Task: Search for calendar events within a specific date range.
Action: Mouse moved to (25, 67)
Screenshot: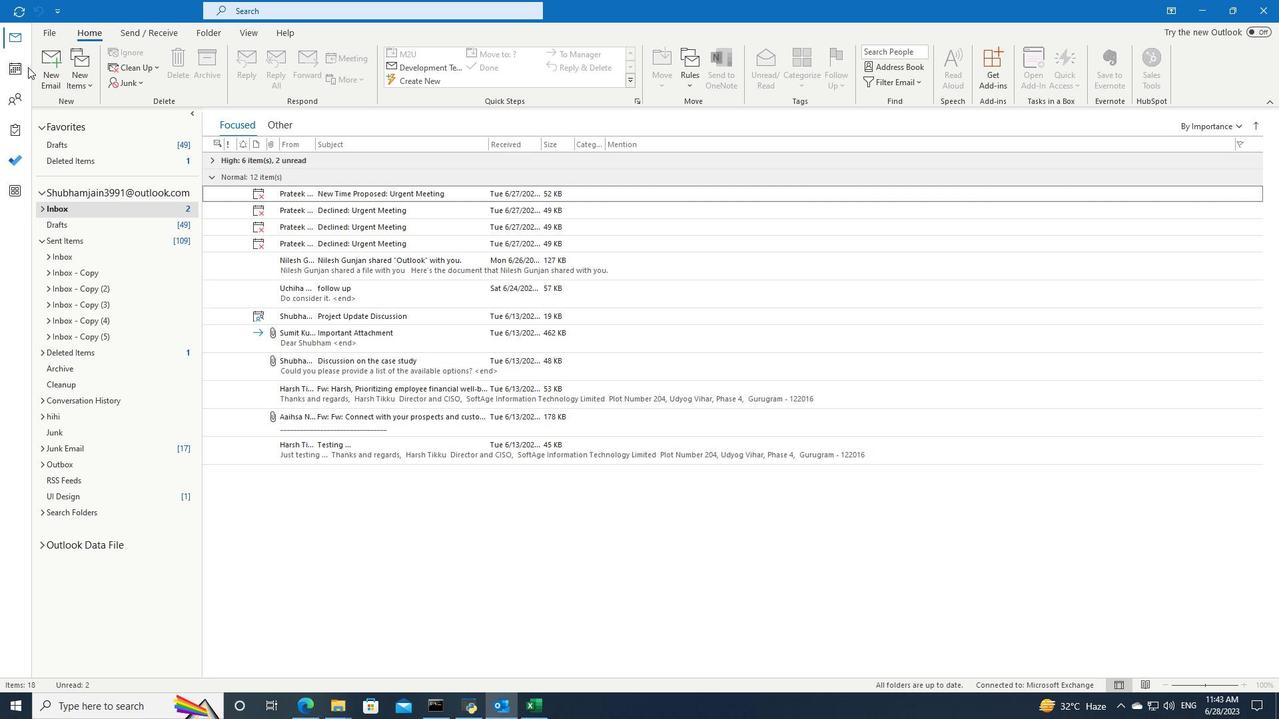 
Action: Mouse pressed left at (25, 67)
Screenshot: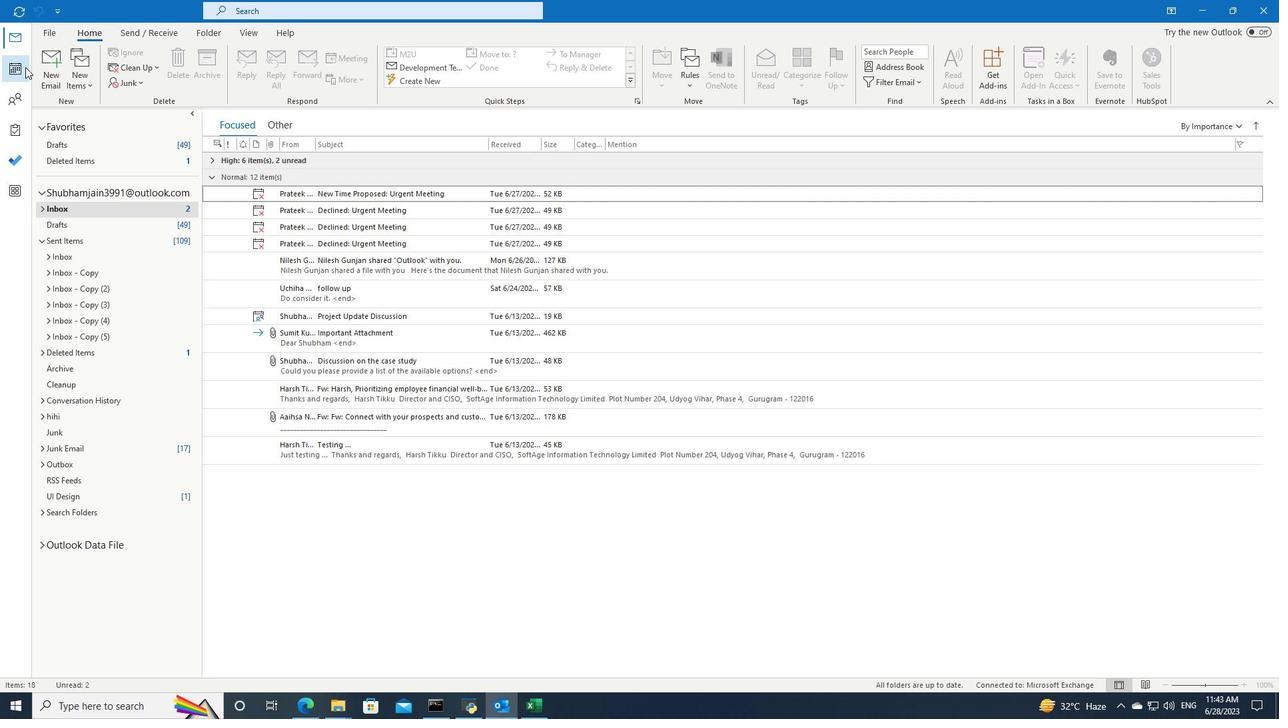 
Action: Mouse moved to (519, 13)
Screenshot: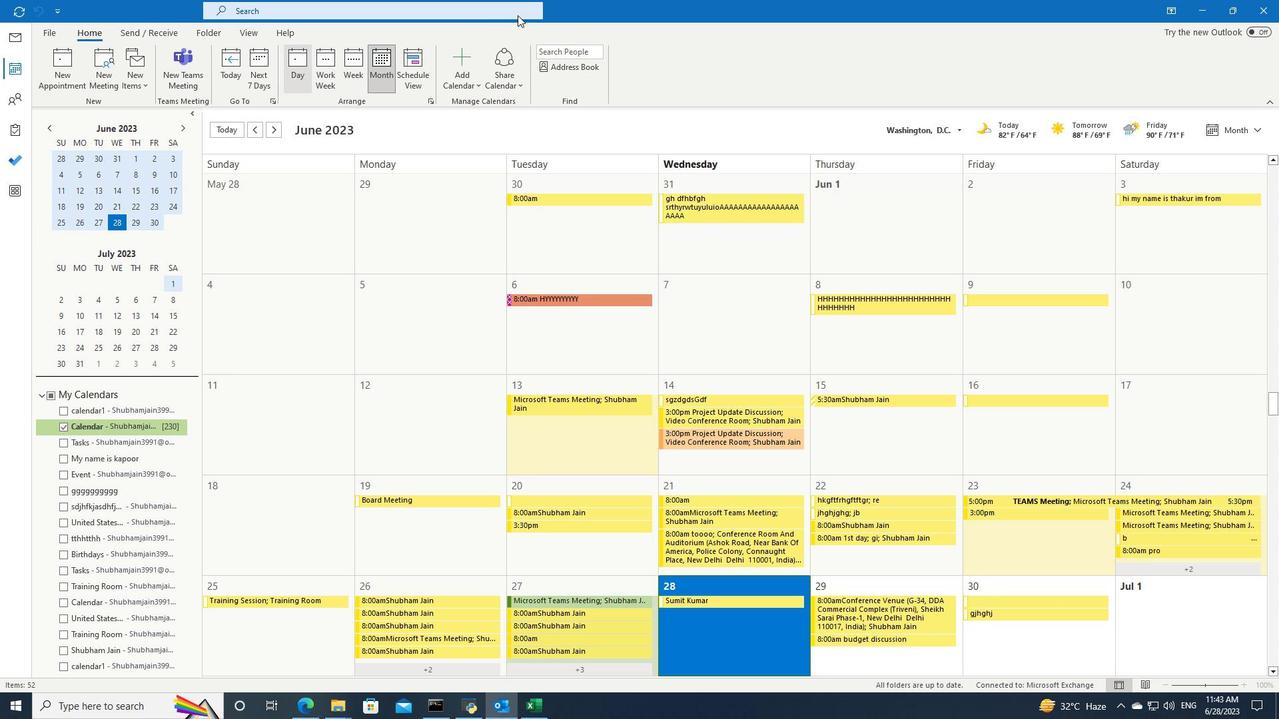 
Action: Mouse pressed left at (519, 13)
Screenshot: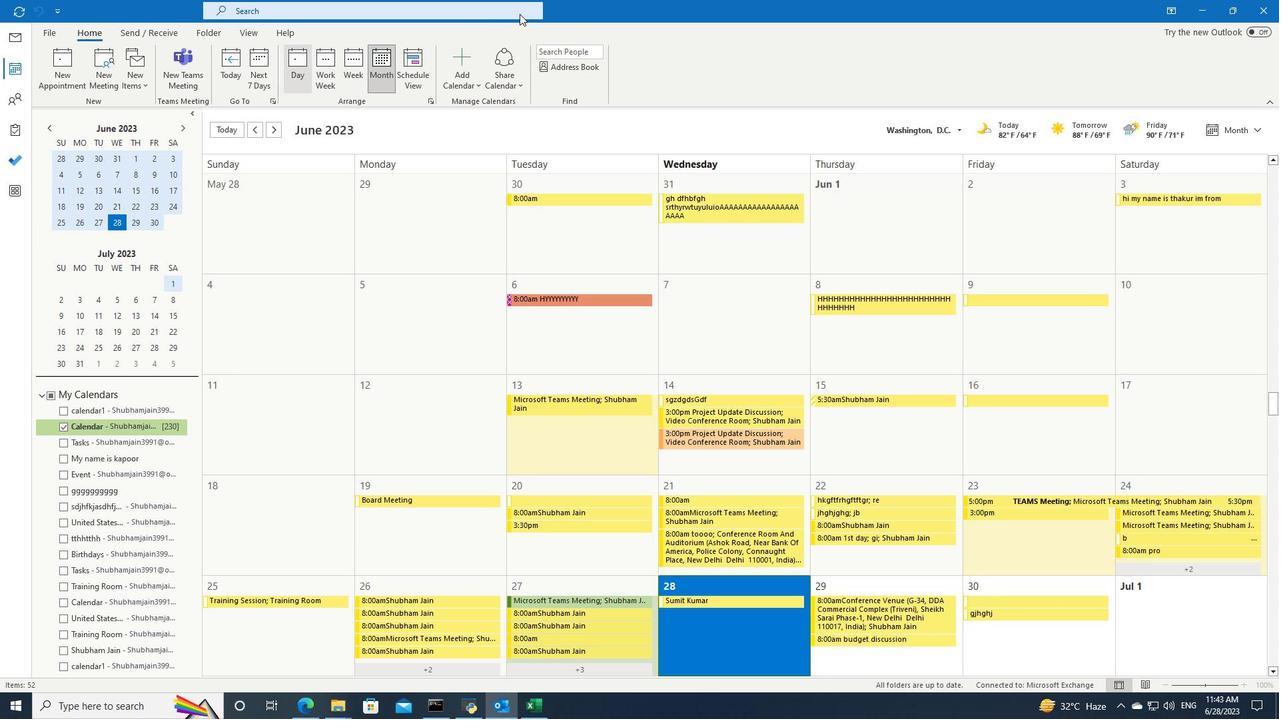 
Action: Mouse pressed left at (519, 13)
Screenshot: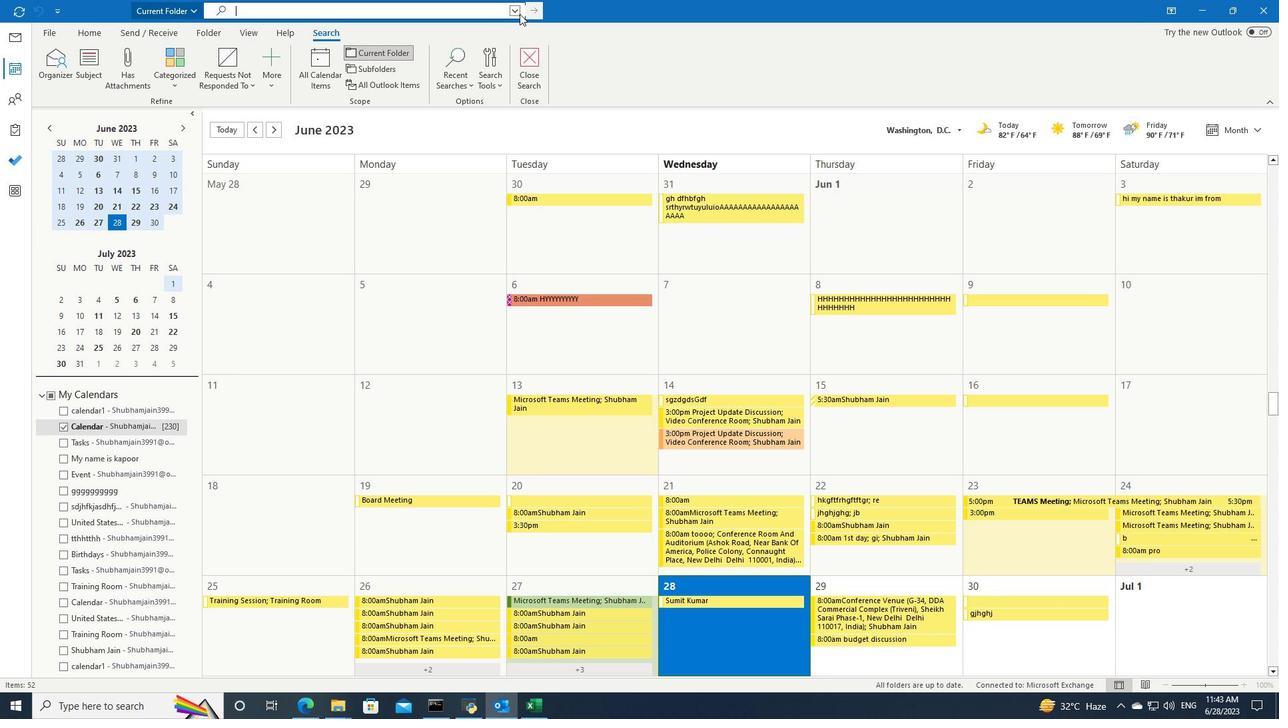 
Action: Mouse moved to (522, 33)
Screenshot: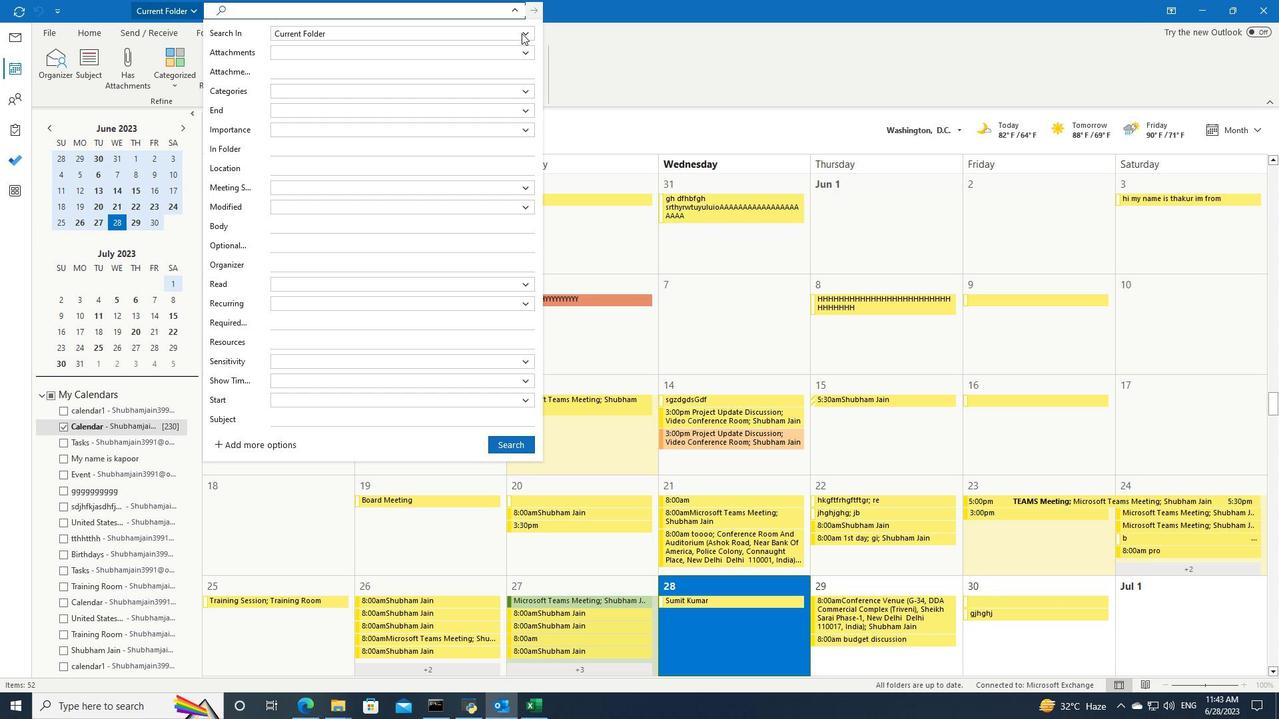 
Action: Mouse pressed left at (522, 33)
Screenshot: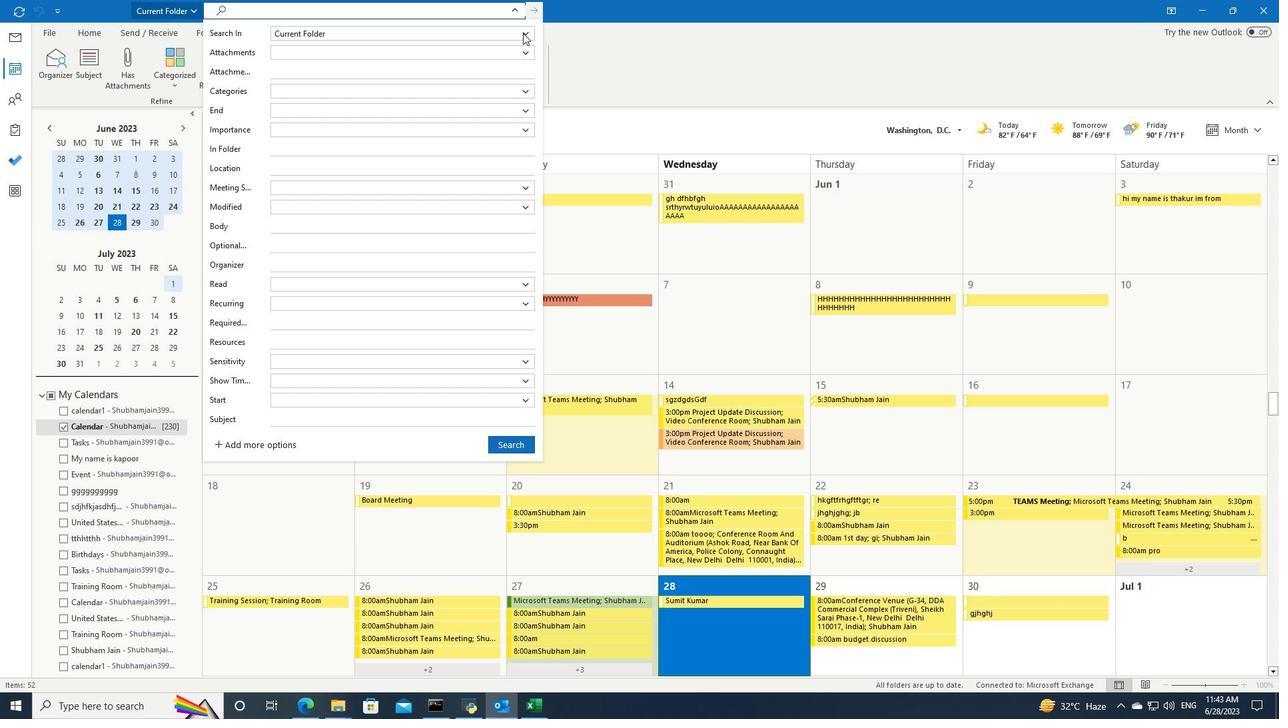 
Action: Mouse moved to (490, 76)
Screenshot: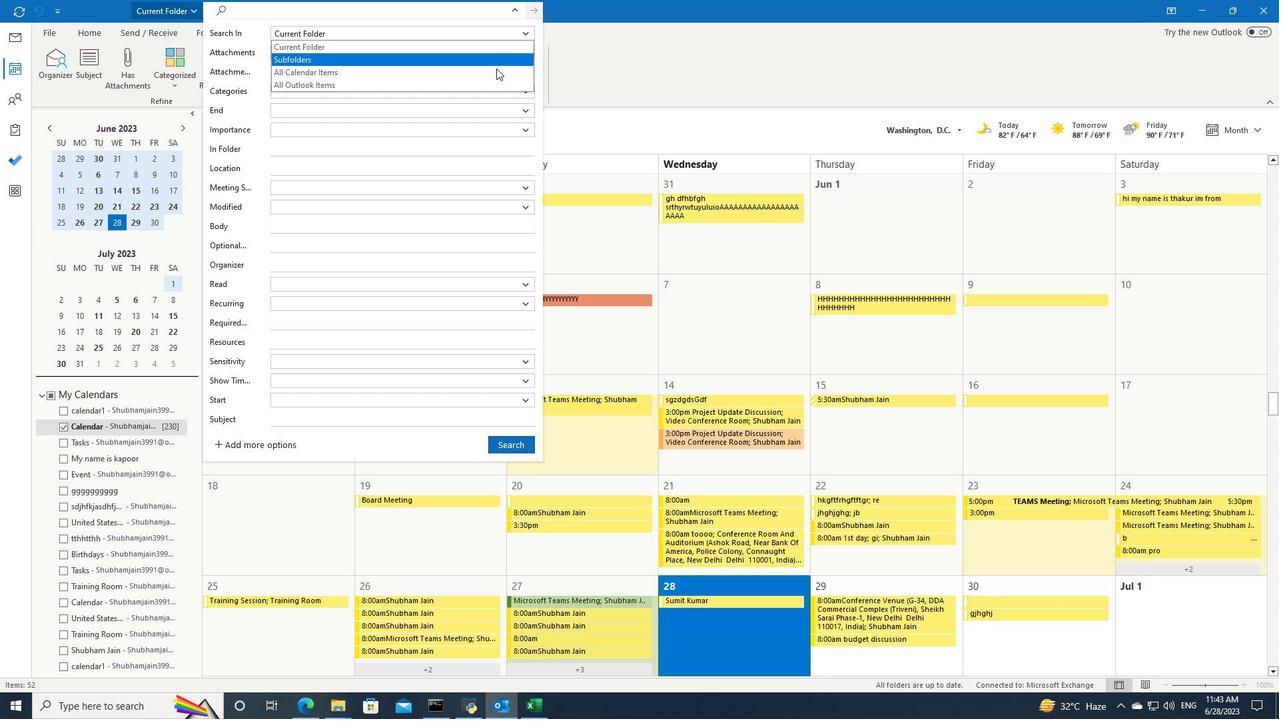 
Action: Mouse pressed left at (490, 76)
Screenshot: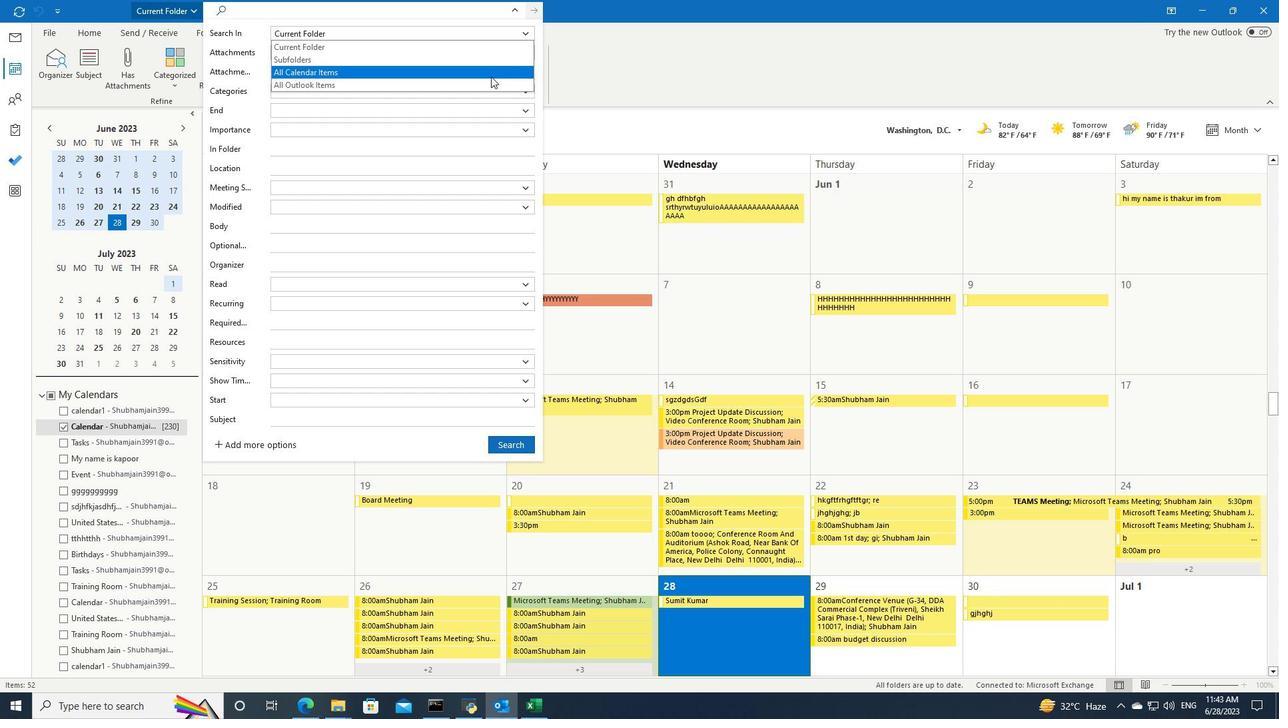 
Action: Mouse moved to (514, 13)
Screenshot: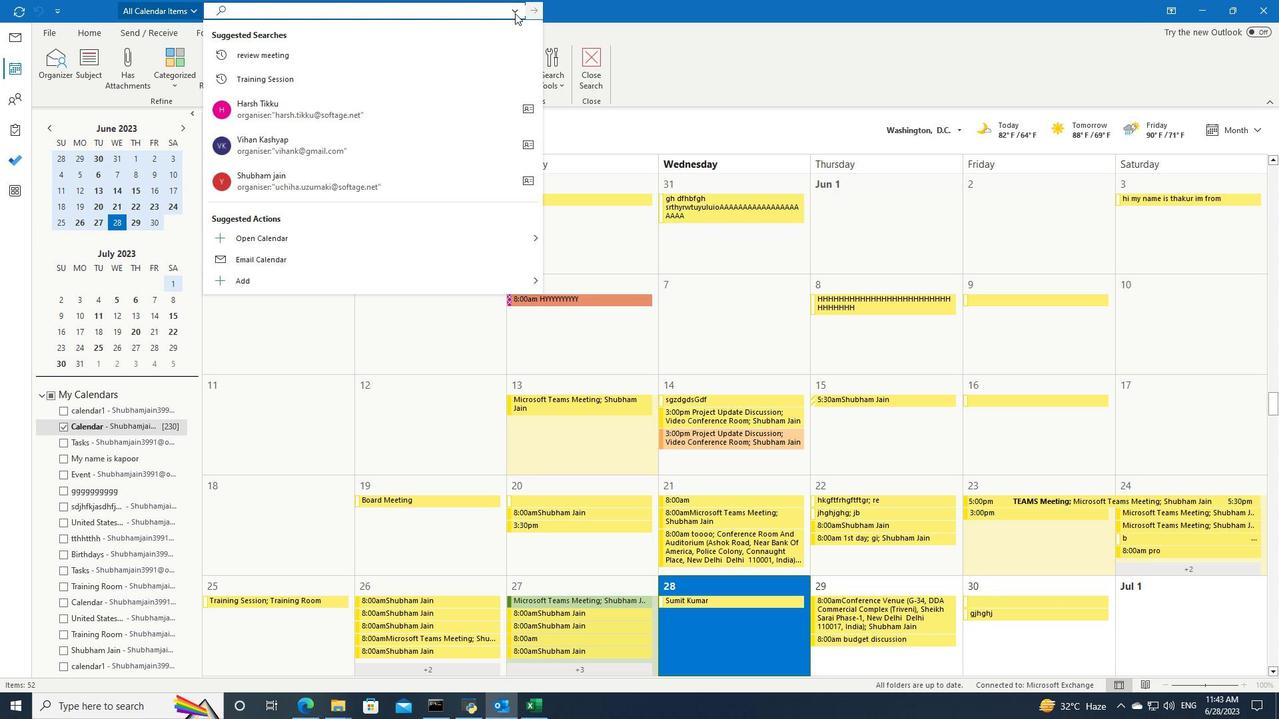 
Action: Mouse pressed left at (514, 13)
Screenshot: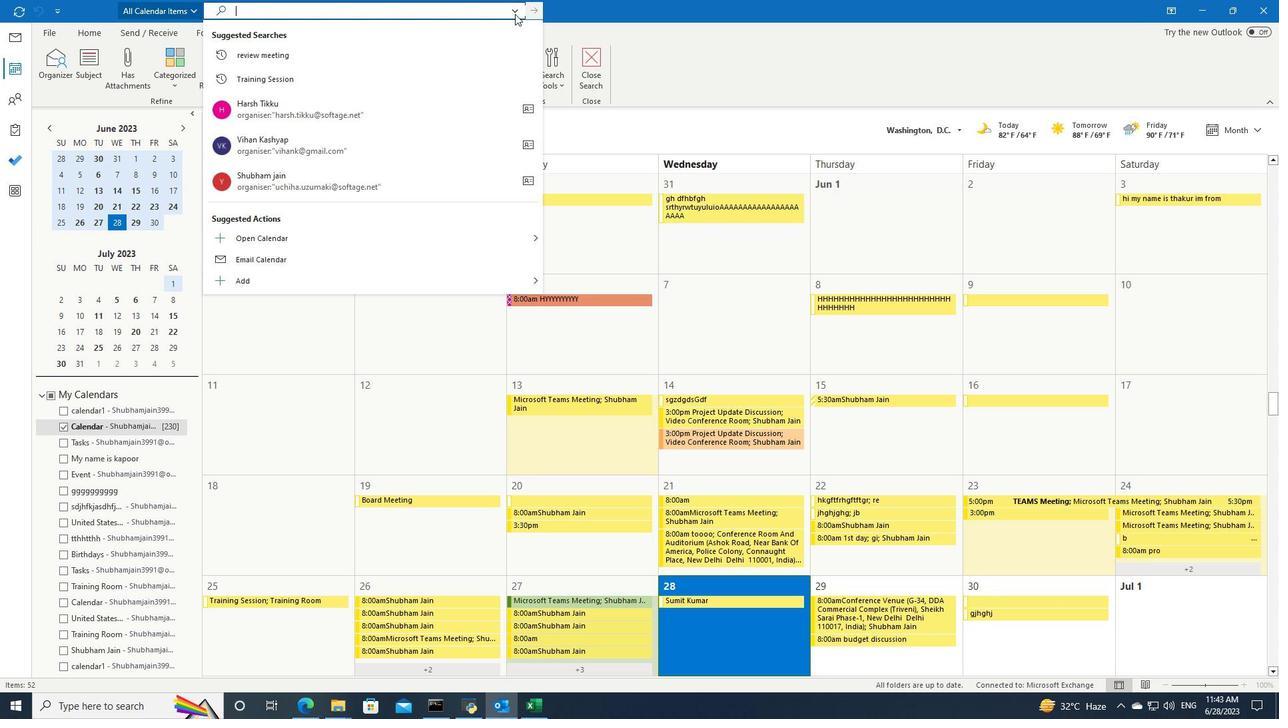 
Action: Mouse moved to (523, 399)
Screenshot: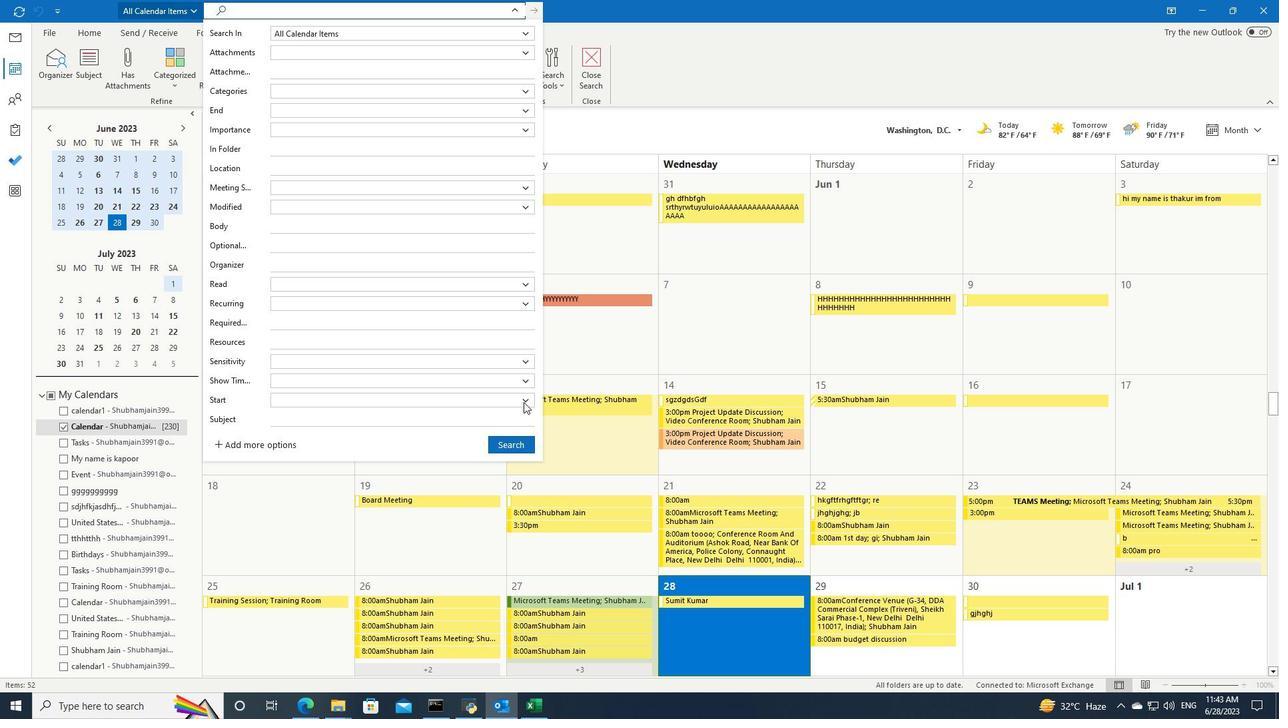 
Action: Mouse pressed left at (523, 399)
Screenshot: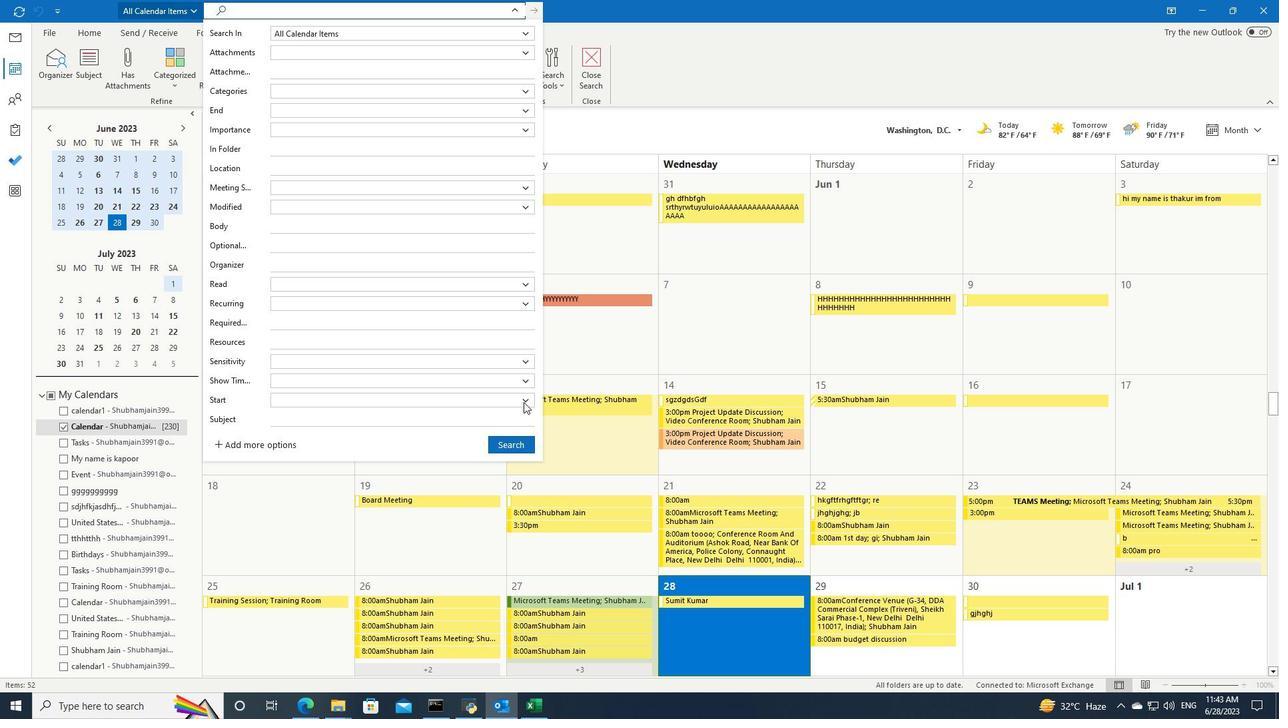 
Action: Mouse moved to (494, 428)
Screenshot: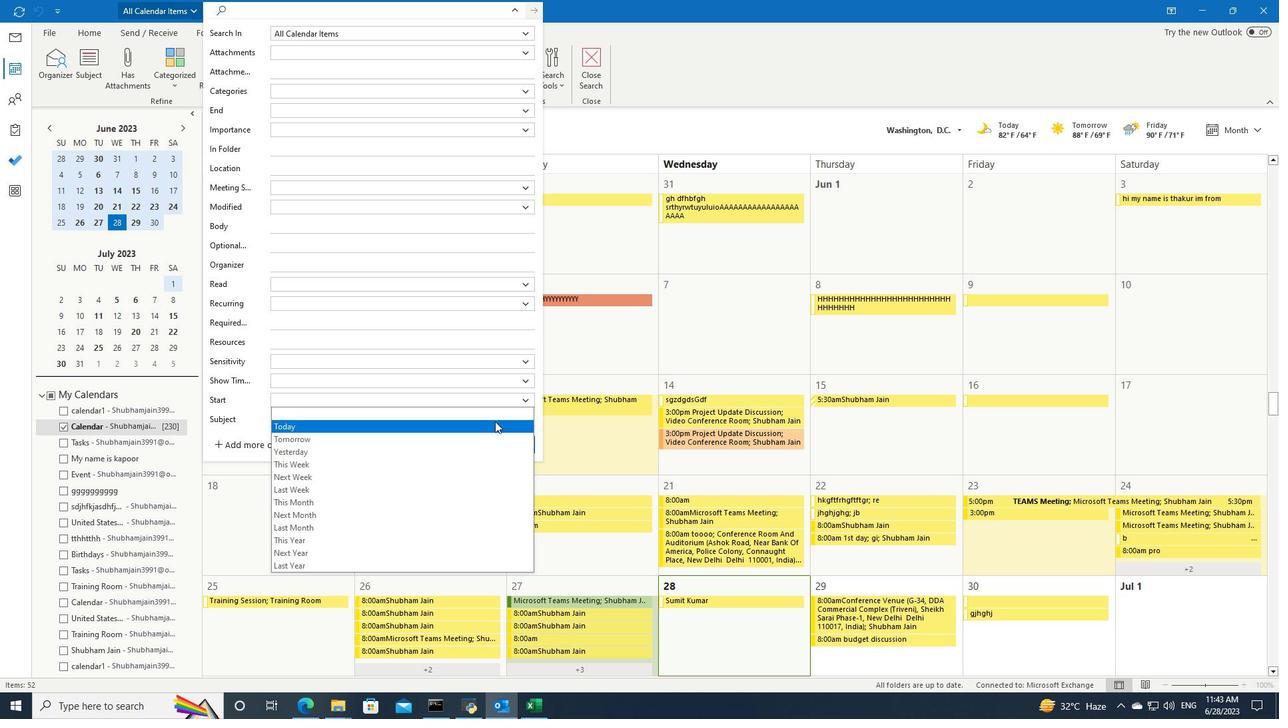 
Action: Mouse pressed left at (494, 428)
Screenshot: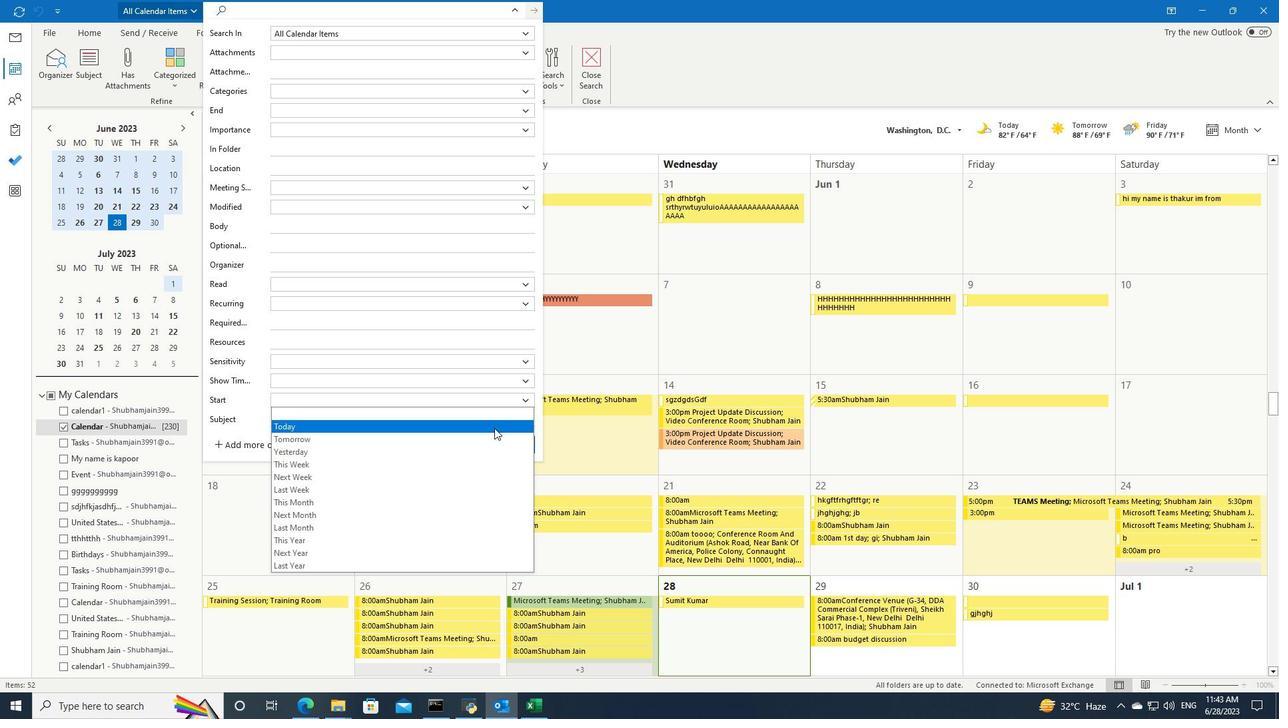 
Action: Mouse moved to (510, 440)
Screenshot: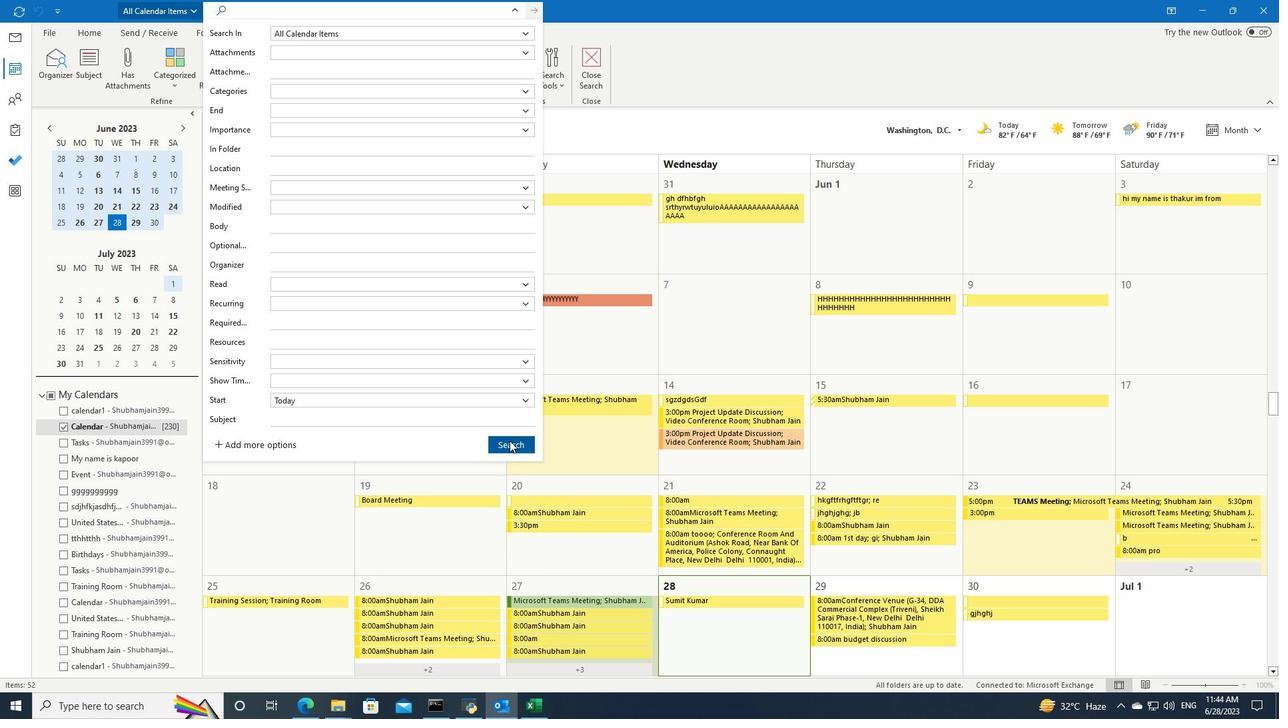 
Action: Mouse pressed left at (510, 440)
Screenshot: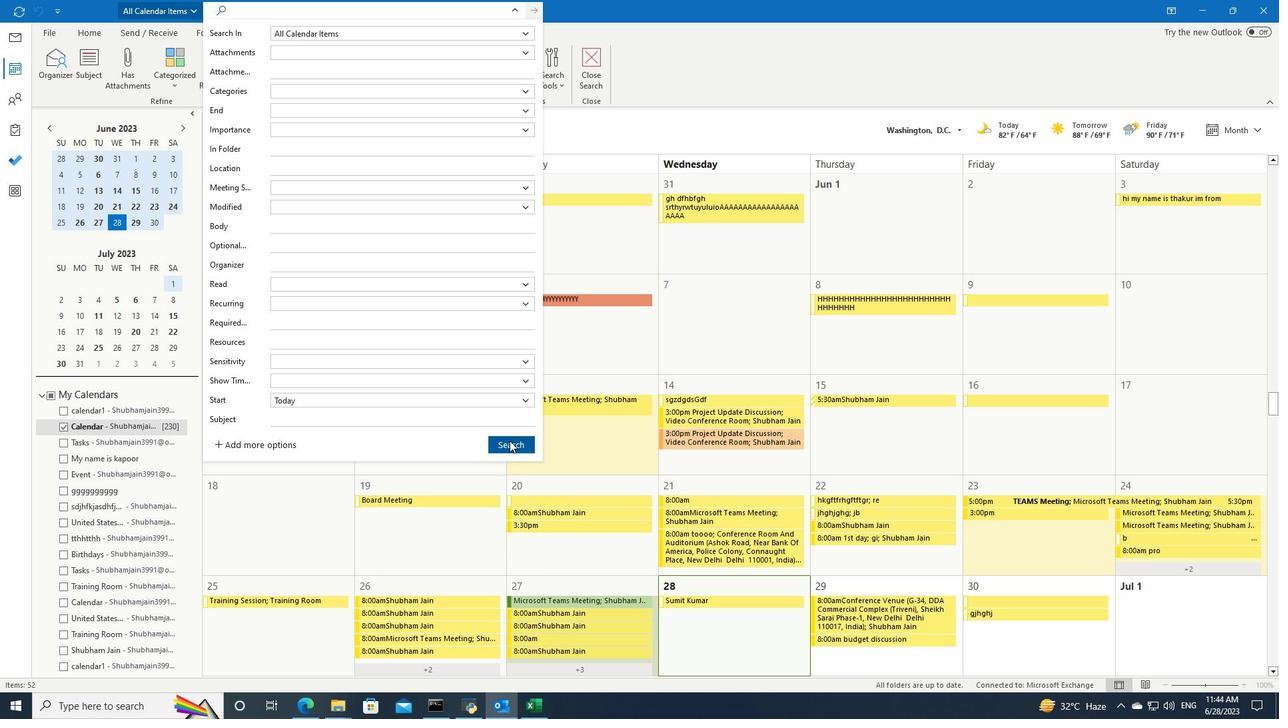 
